Task: Sort the products in the category "Frozen Baked Goods" by unit price (low first).
Action: Mouse moved to (13, 92)
Screenshot: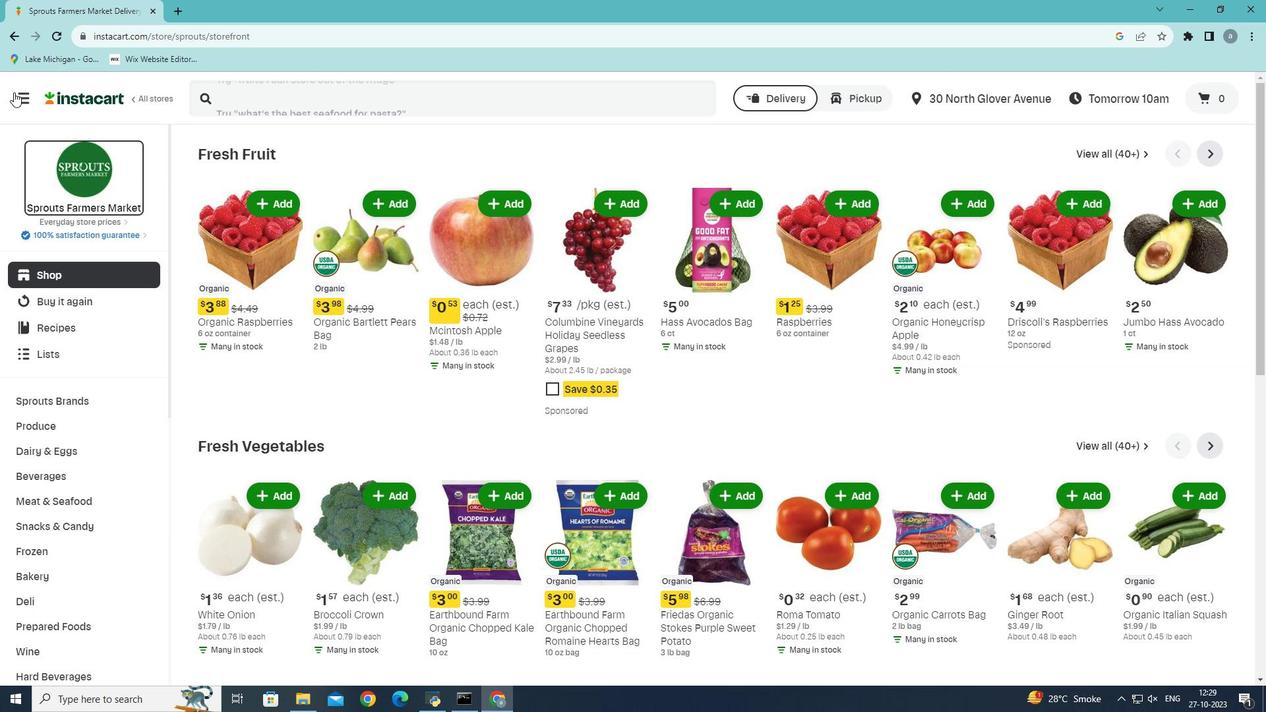 
Action: Mouse pressed left at (13, 92)
Screenshot: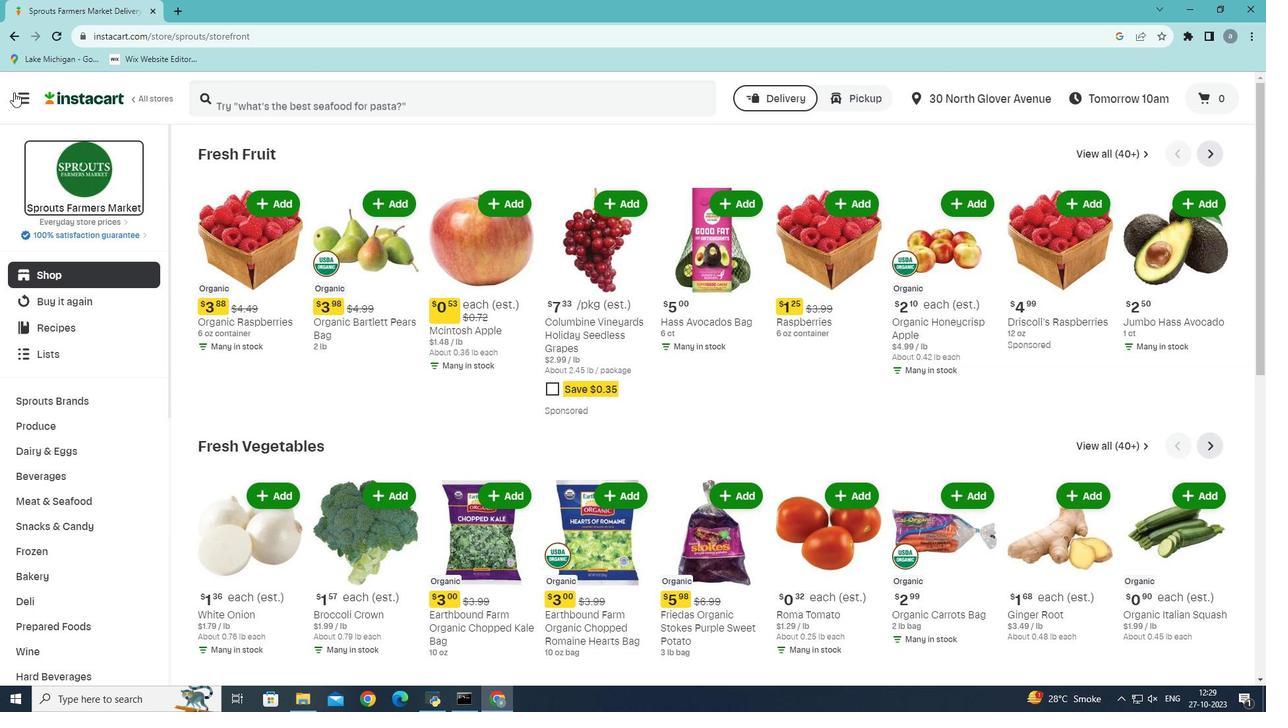 
Action: Mouse moved to (60, 383)
Screenshot: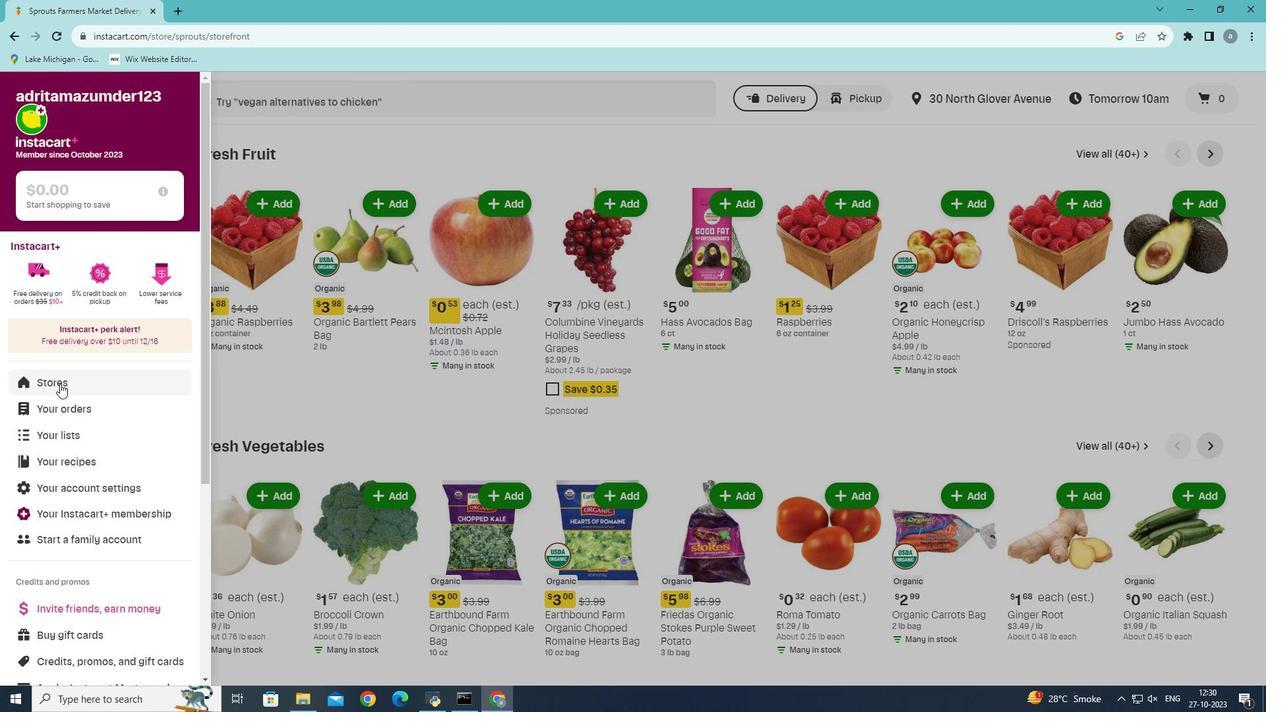 
Action: Mouse pressed left at (60, 383)
Screenshot: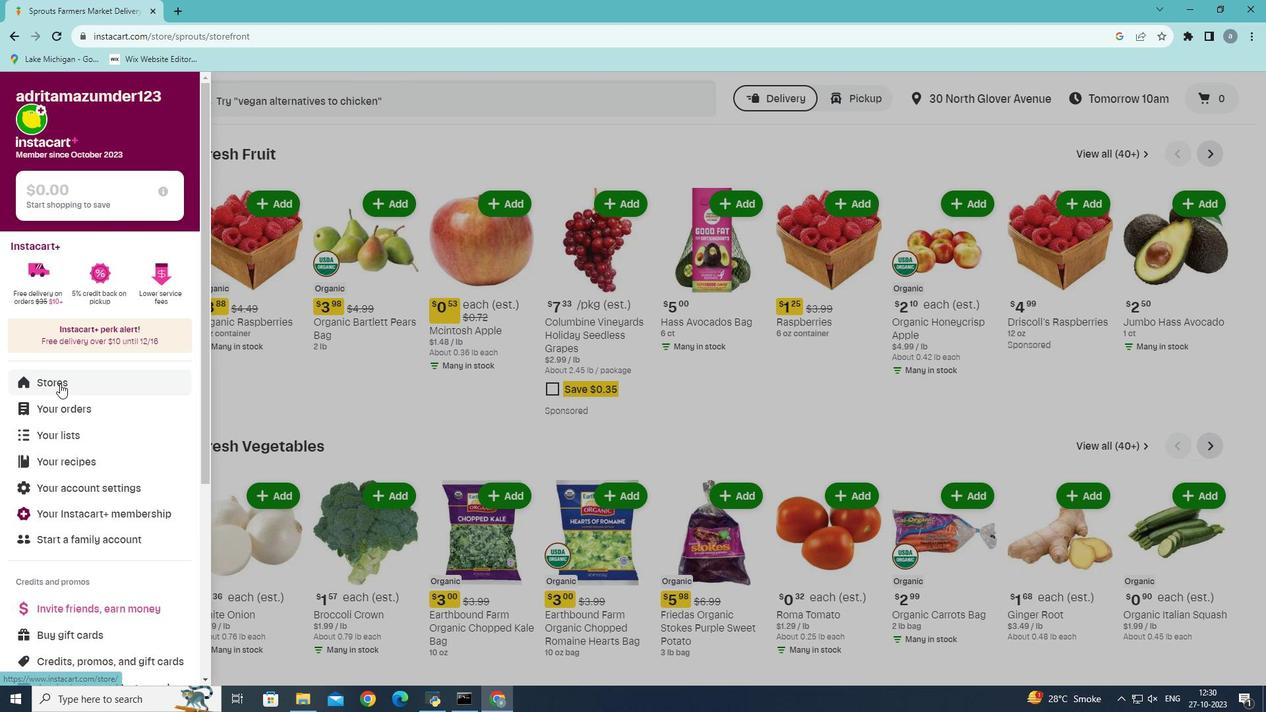 
Action: Mouse moved to (296, 154)
Screenshot: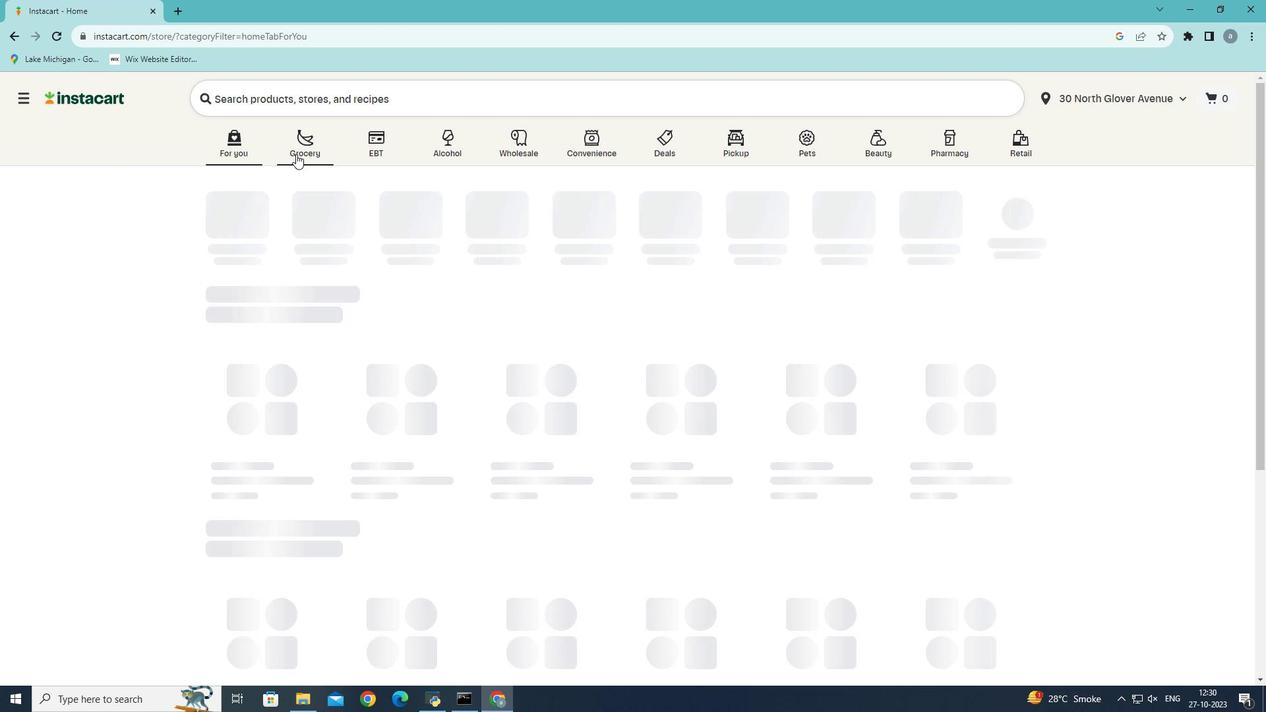 
Action: Mouse pressed left at (296, 154)
Screenshot: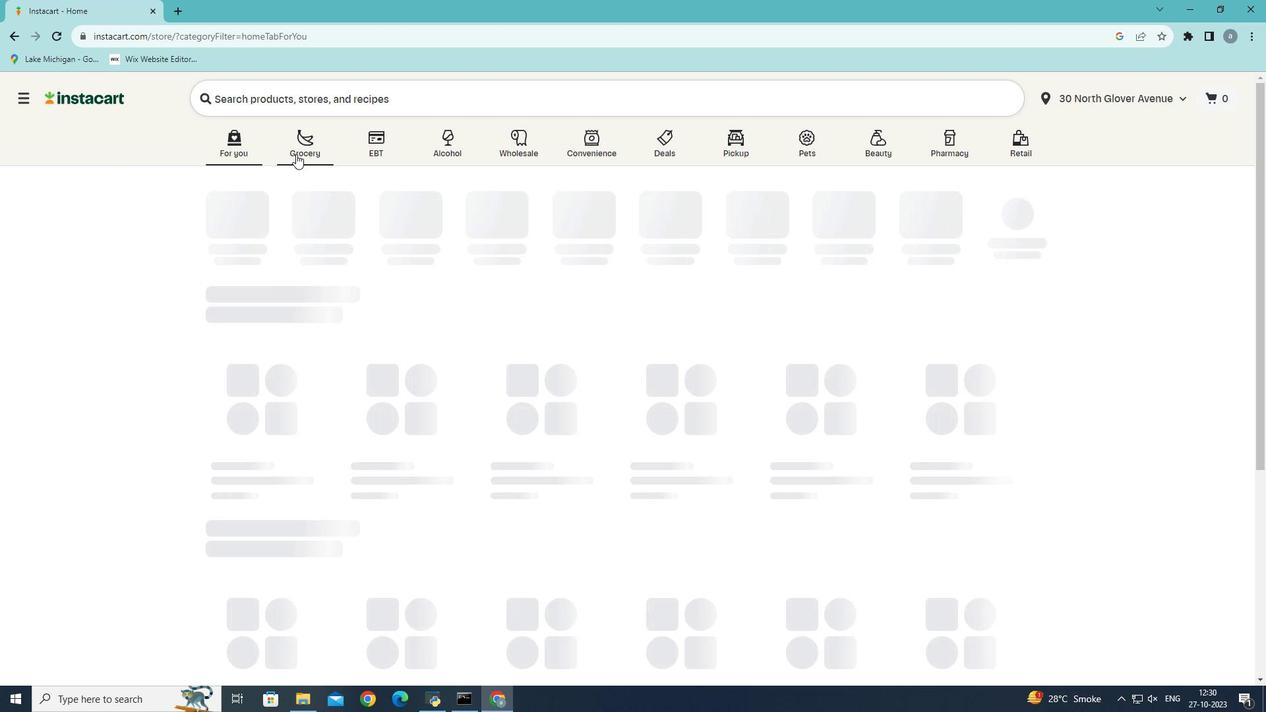 
Action: Mouse moved to (265, 364)
Screenshot: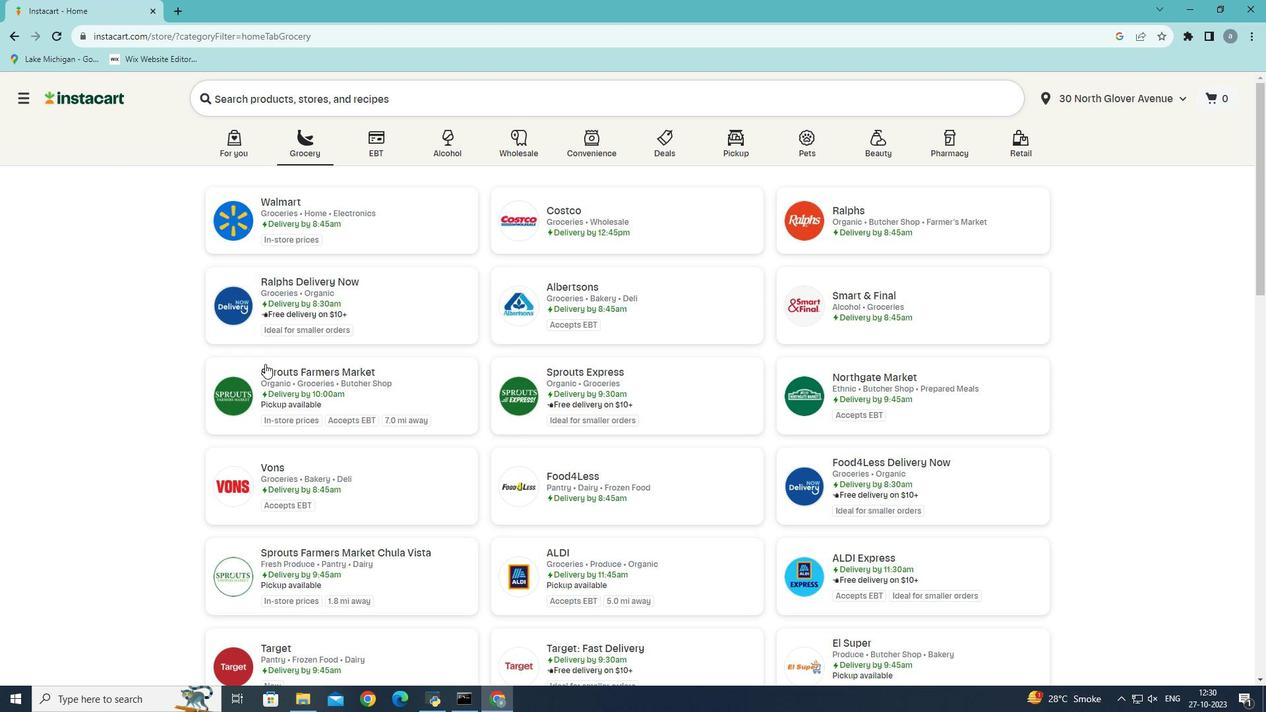 
Action: Mouse pressed left at (265, 364)
Screenshot: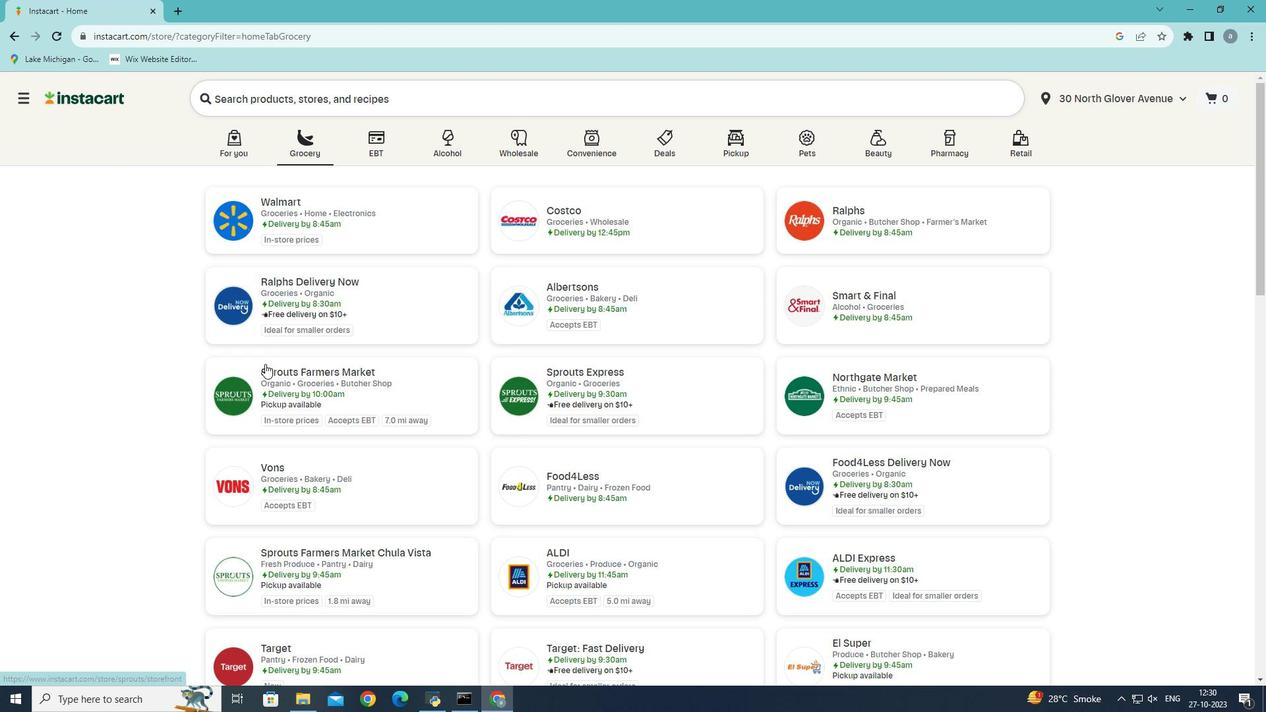 
Action: Mouse moved to (44, 573)
Screenshot: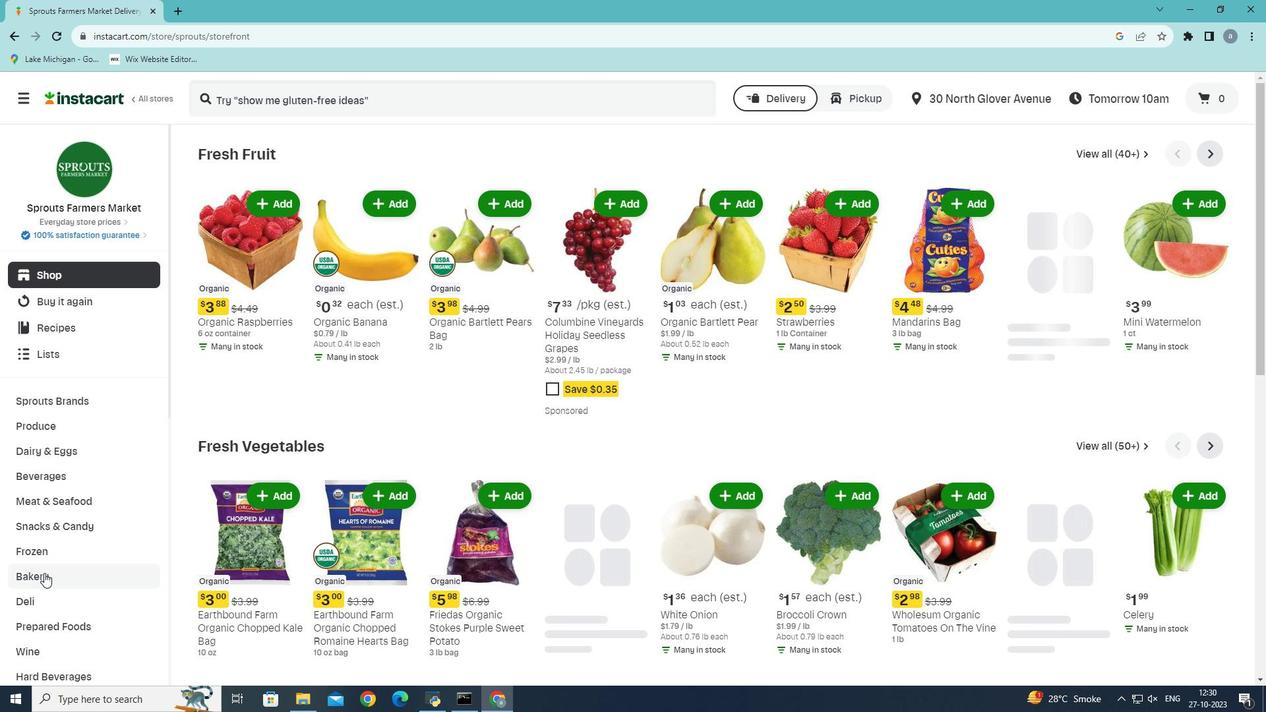 
Action: Mouse pressed left at (44, 573)
Screenshot: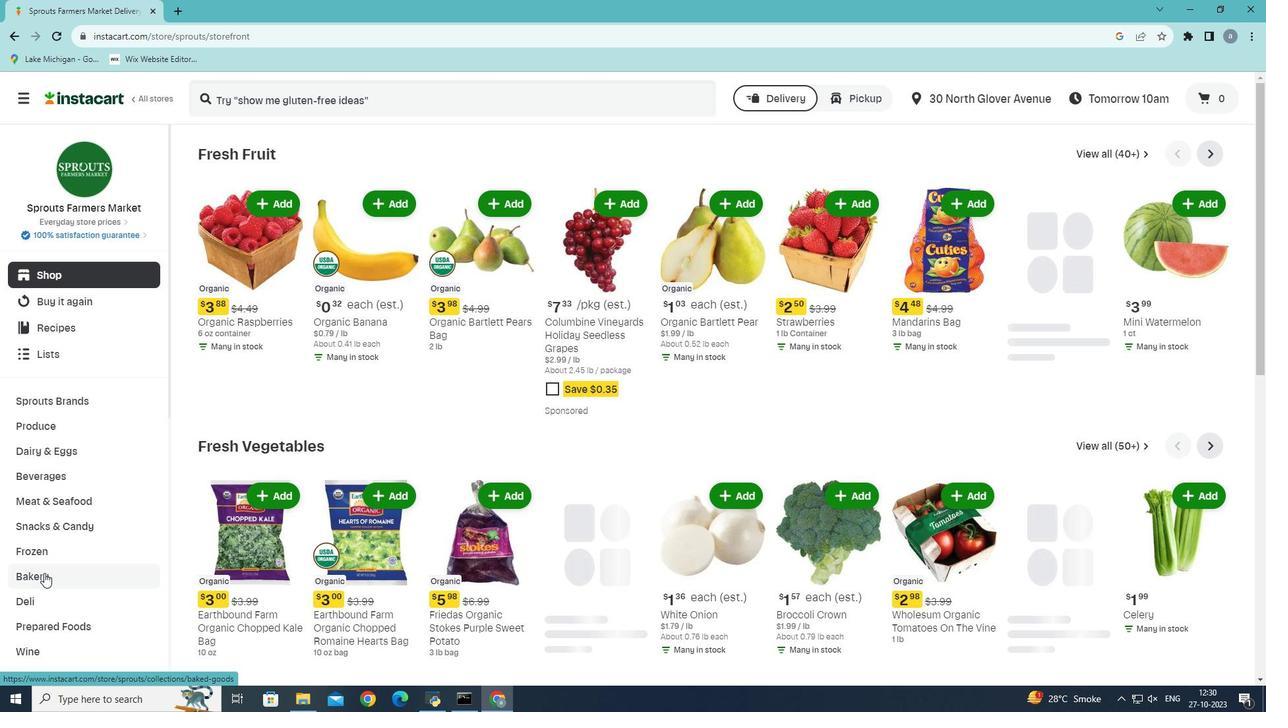 
Action: Mouse moved to (1097, 180)
Screenshot: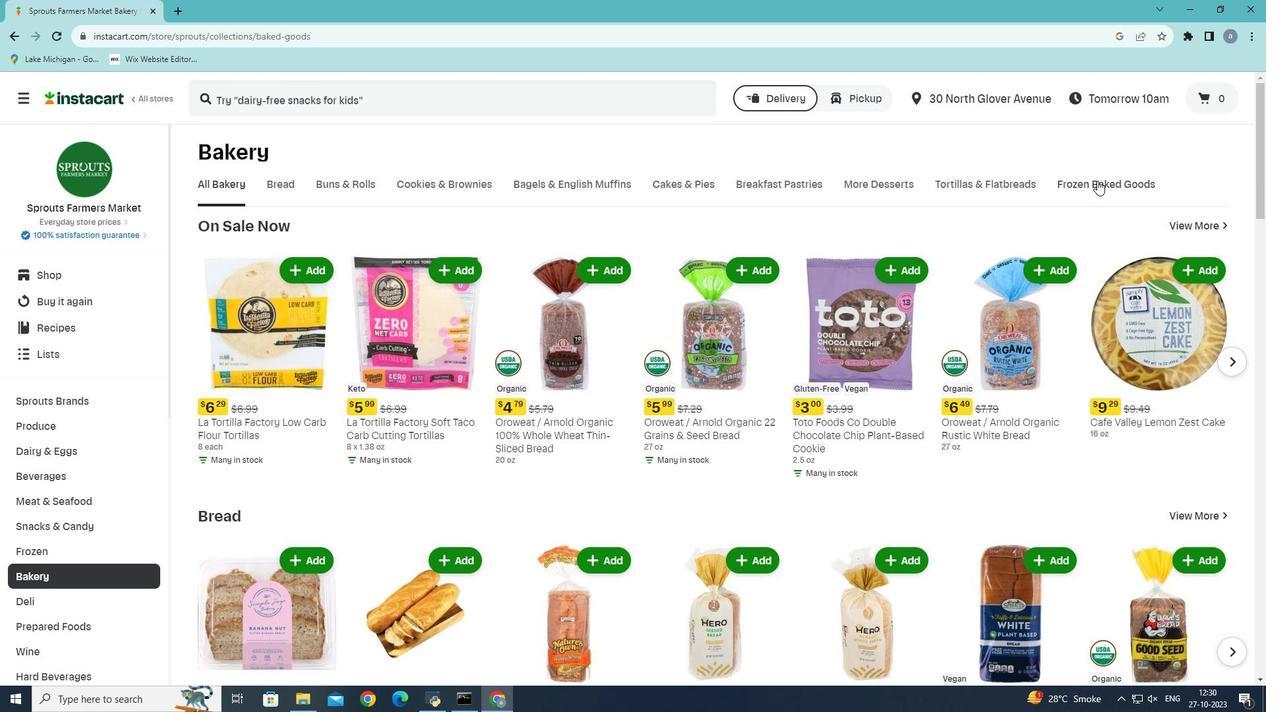 
Action: Mouse pressed left at (1097, 180)
Screenshot: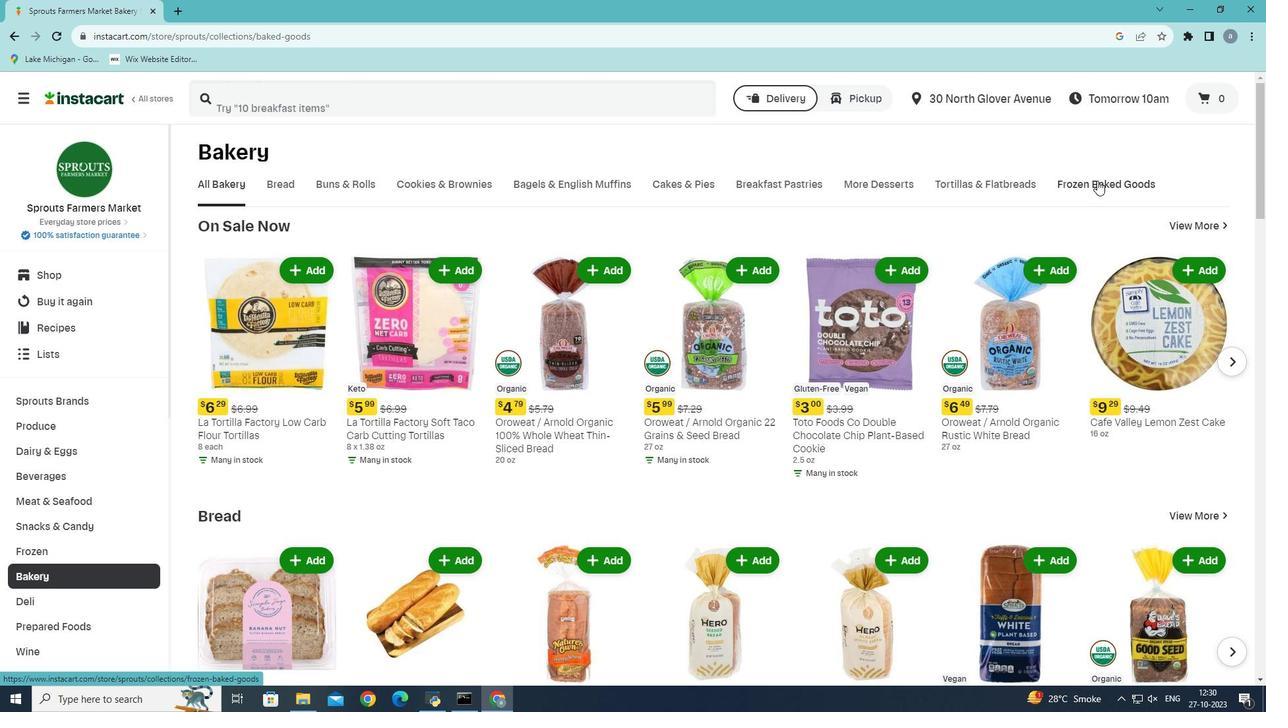 
Action: Mouse moved to (1211, 292)
Screenshot: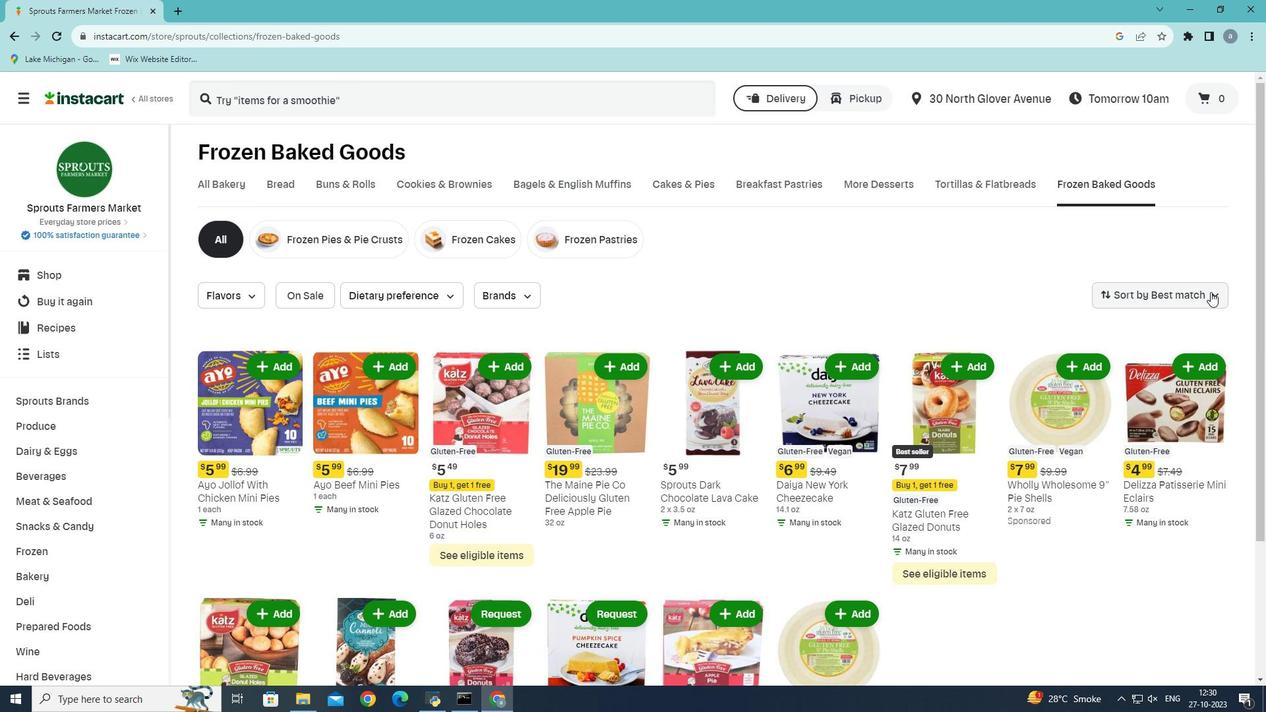 
Action: Mouse pressed left at (1211, 292)
Screenshot: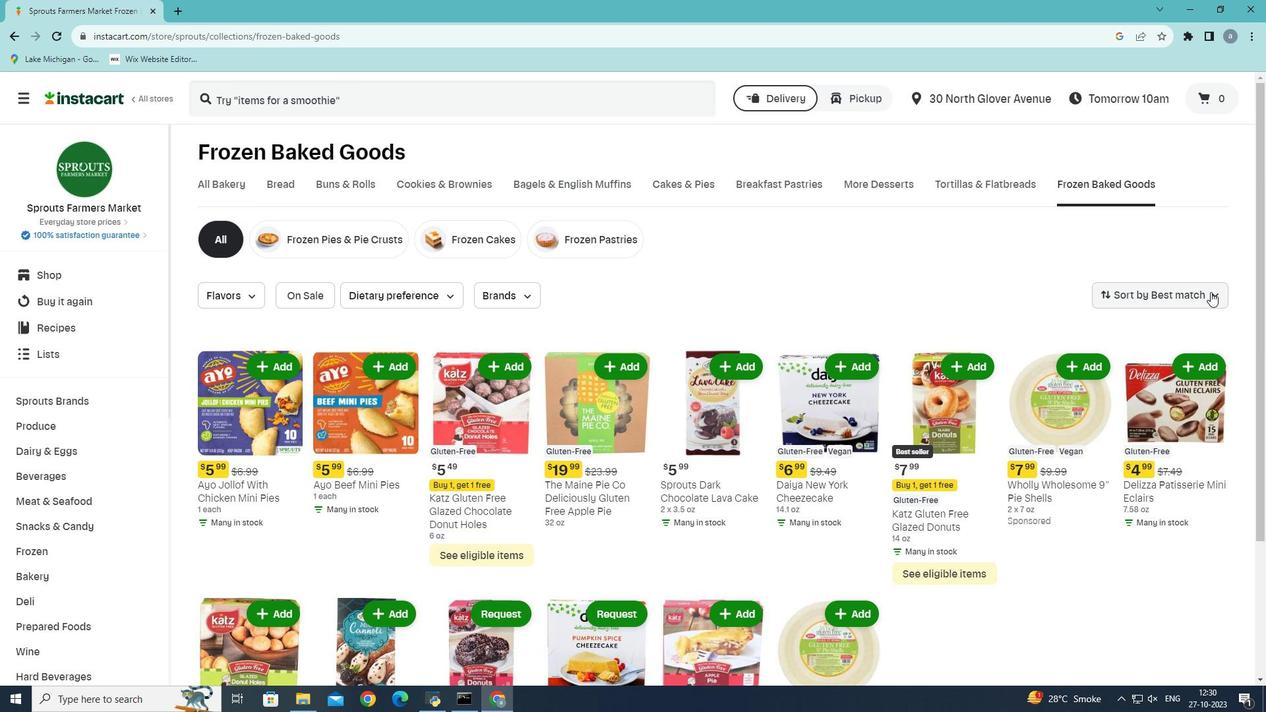 
Action: Mouse moved to (1146, 409)
Screenshot: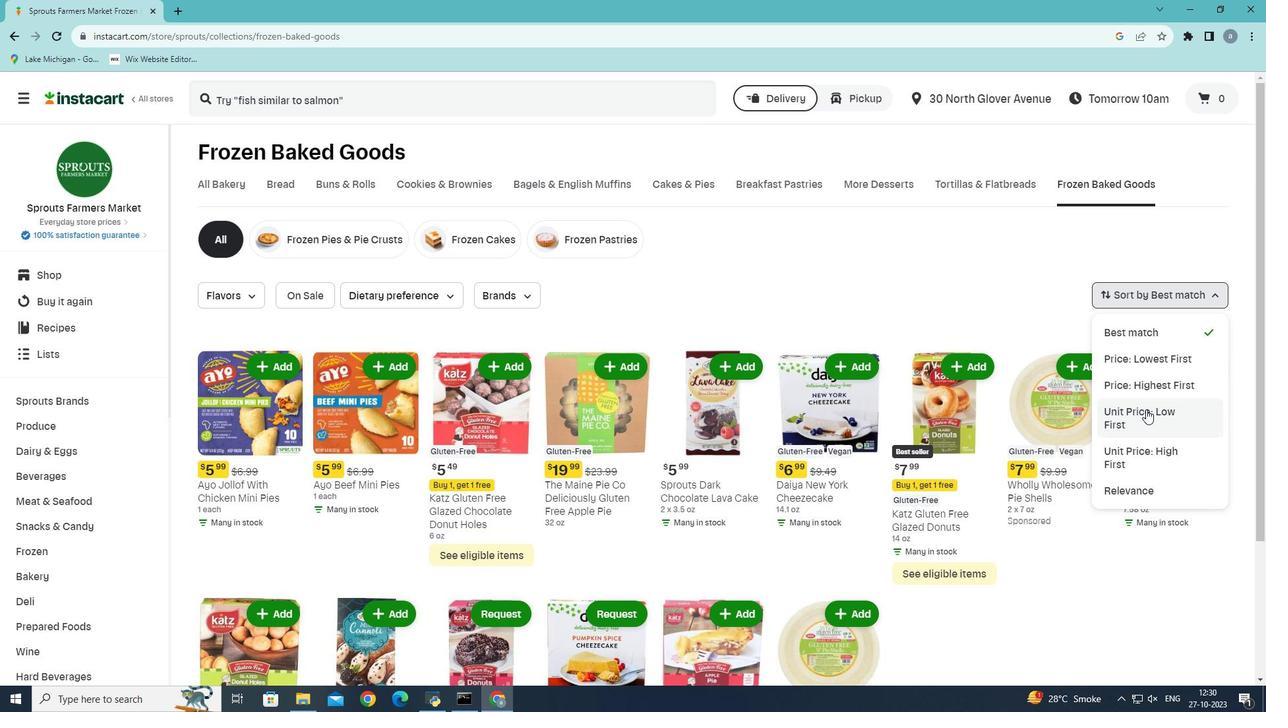
Action: Mouse pressed left at (1146, 409)
Screenshot: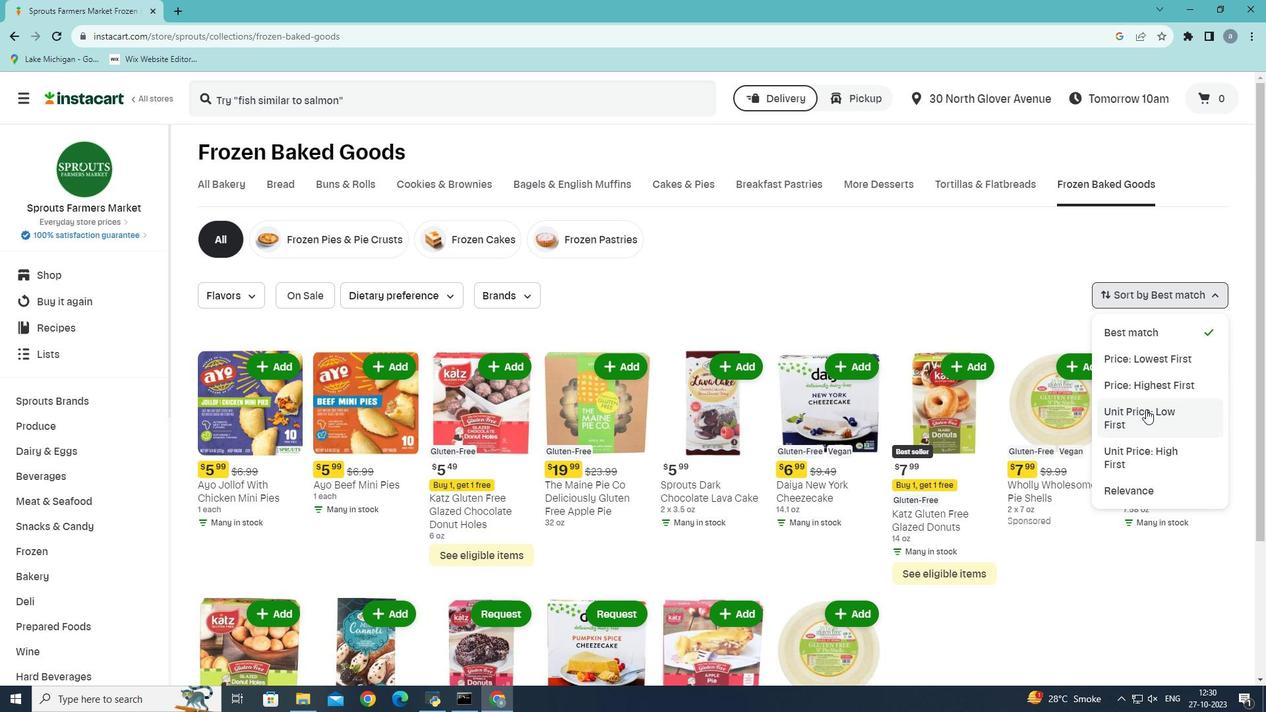 
Action: Mouse moved to (1146, 410)
Screenshot: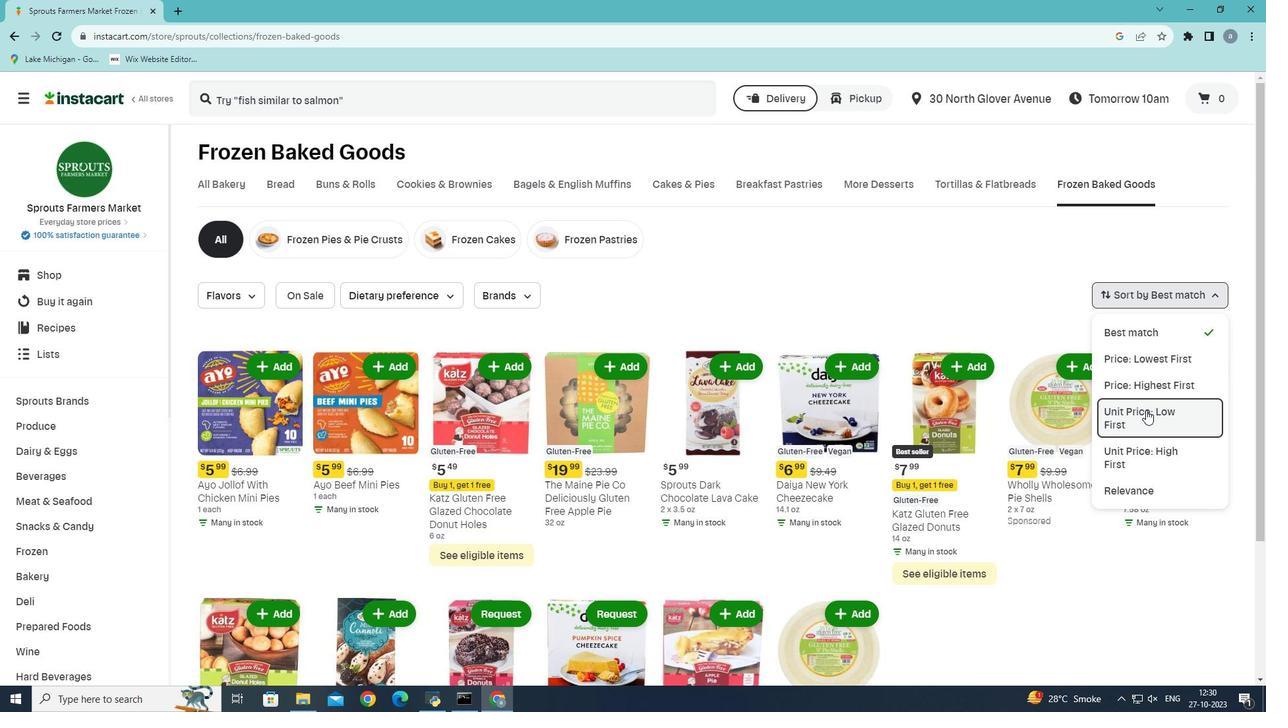 
